 Task: Sort the products in the category "Specialty Beers" by price (highest first).
Action: Mouse moved to (858, 327)
Screenshot: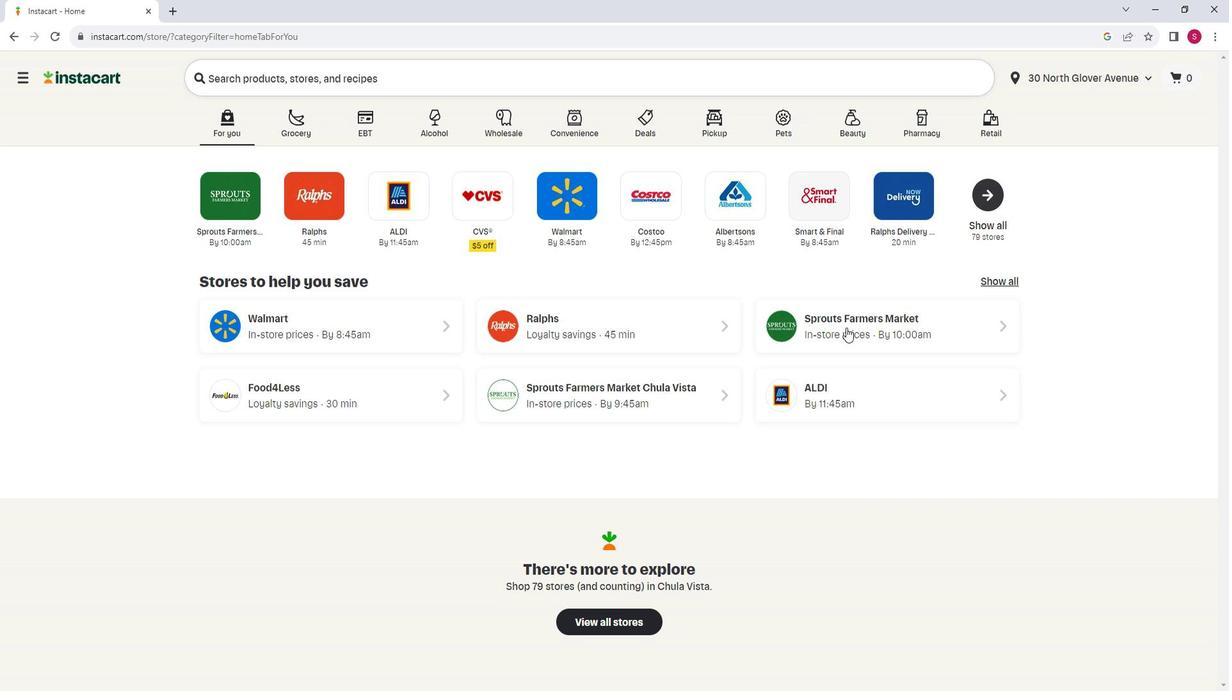 
Action: Mouse pressed left at (858, 327)
Screenshot: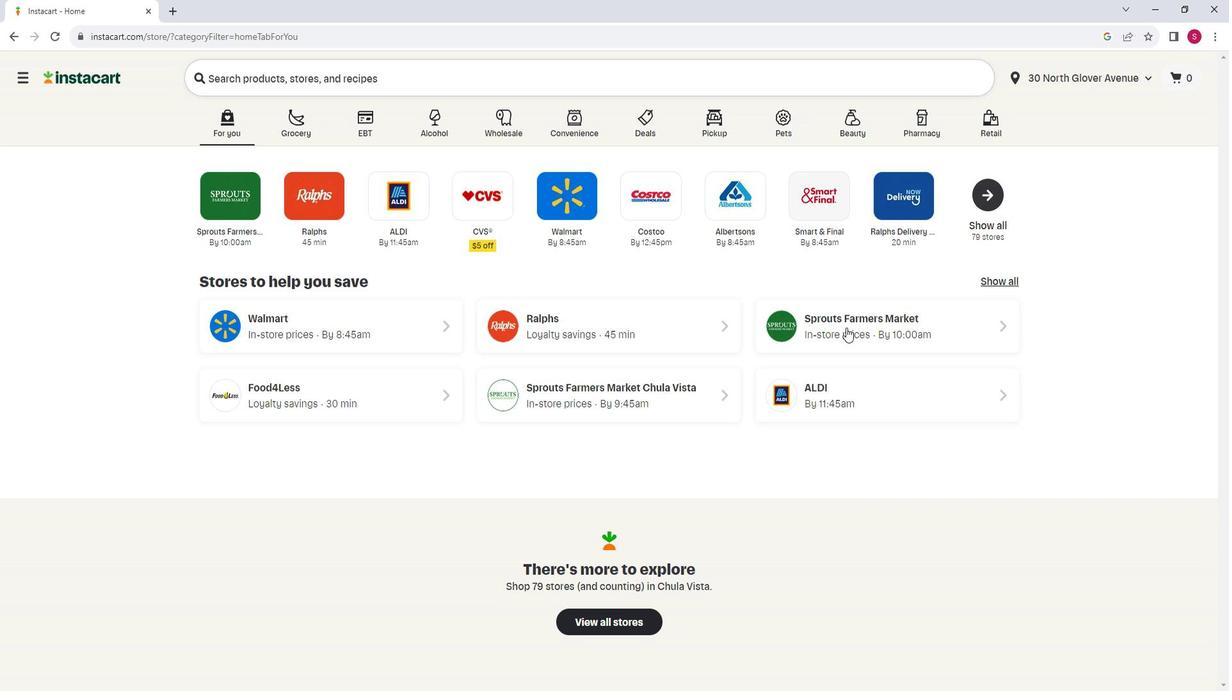 
Action: Mouse moved to (110, 398)
Screenshot: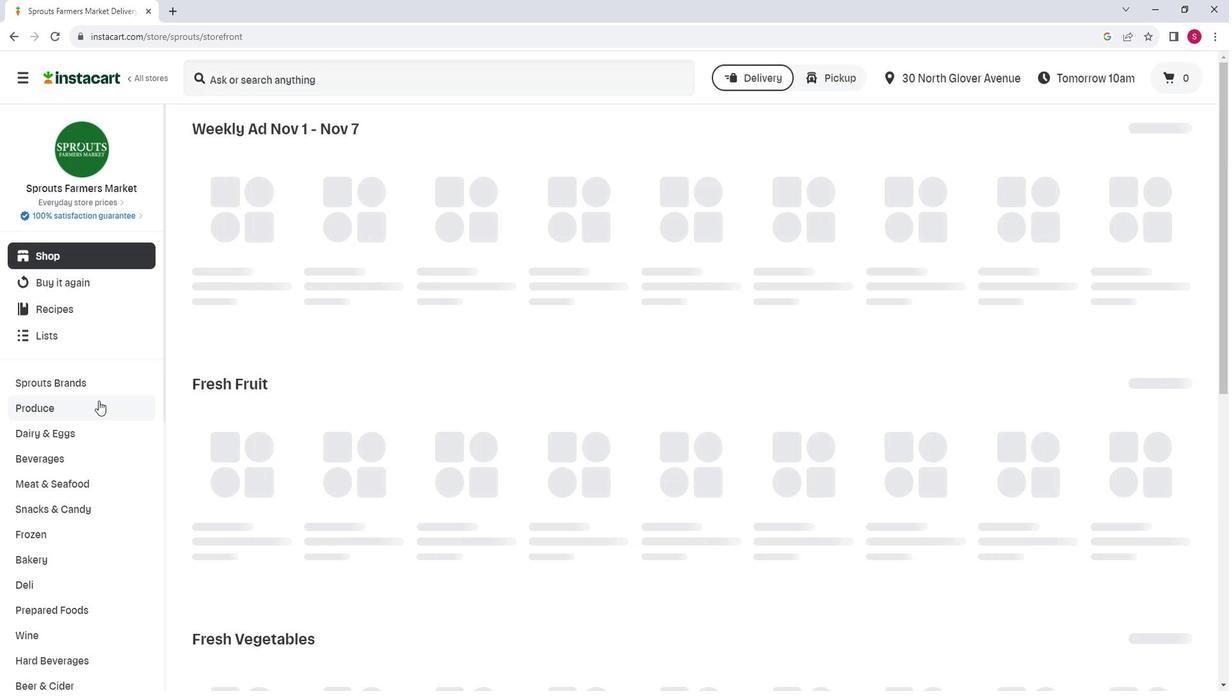 
Action: Mouse scrolled (110, 397) with delta (0, 0)
Screenshot: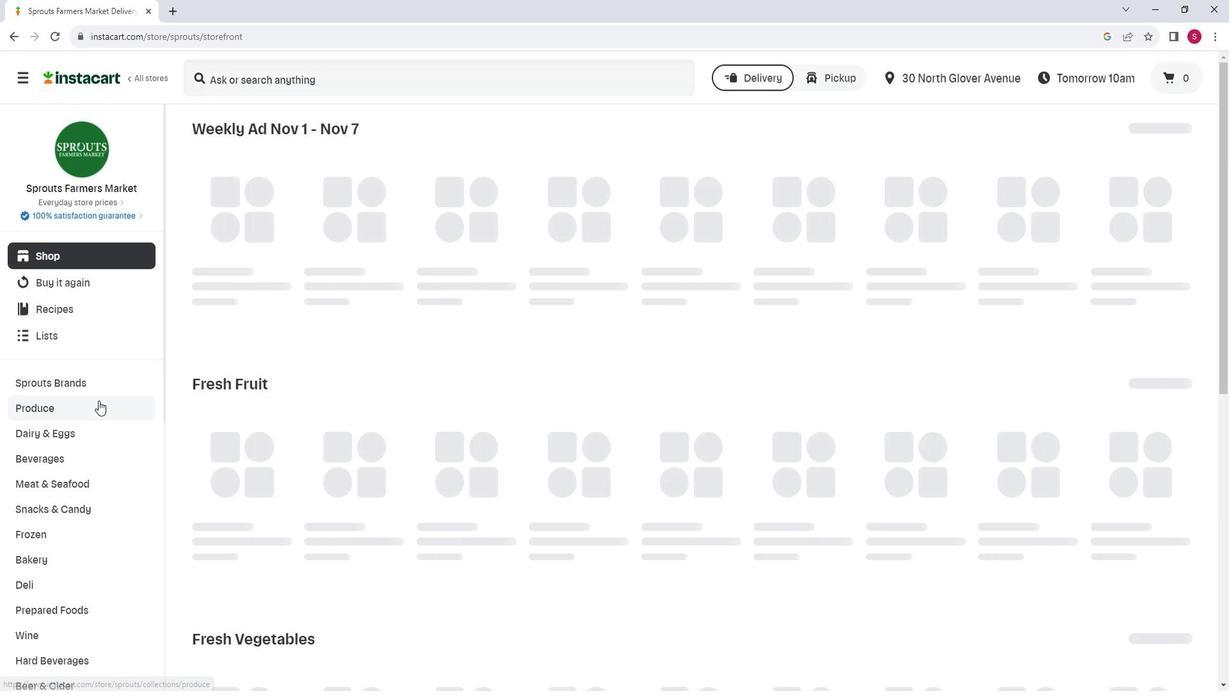 
Action: Mouse moved to (73, 606)
Screenshot: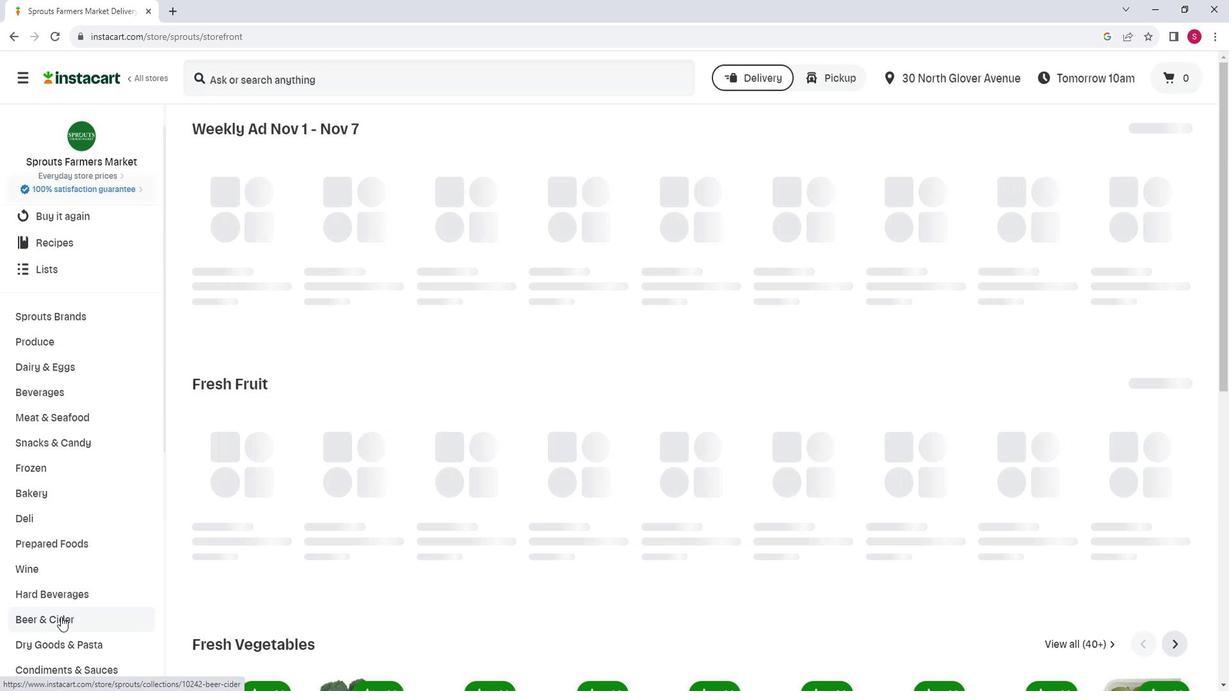 
Action: Mouse pressed left at (73, 606)
Screenshot: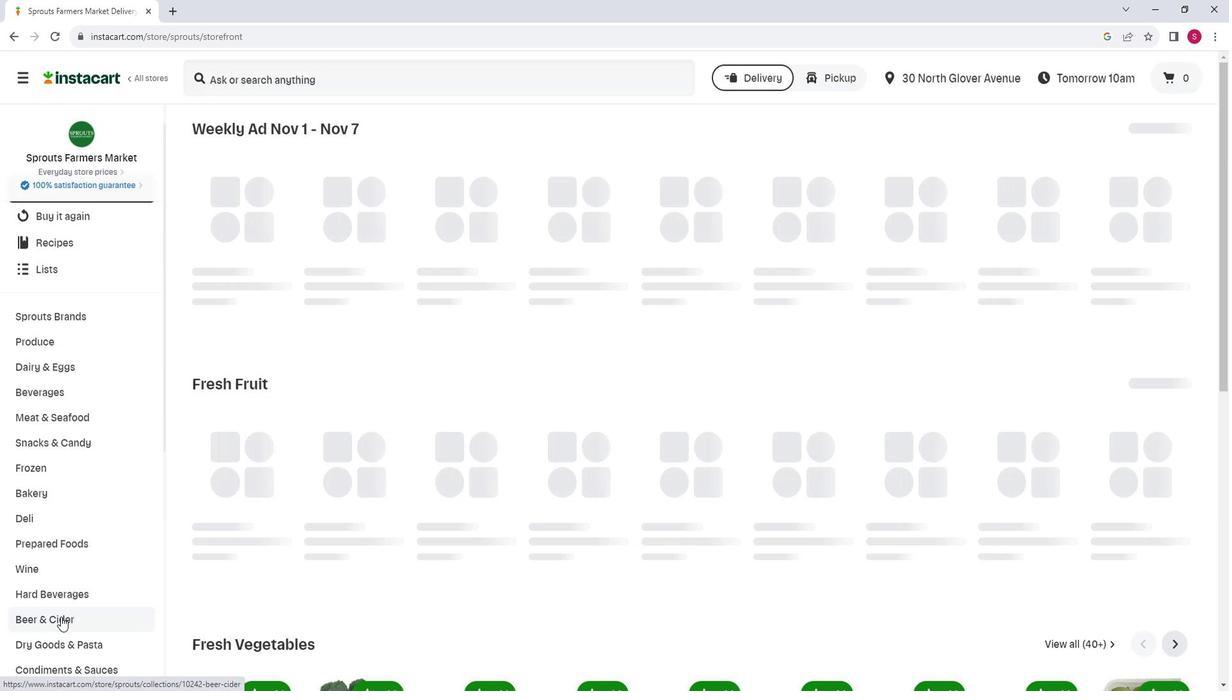 
Action: Mouse moved to (861, 177)
Screenshot: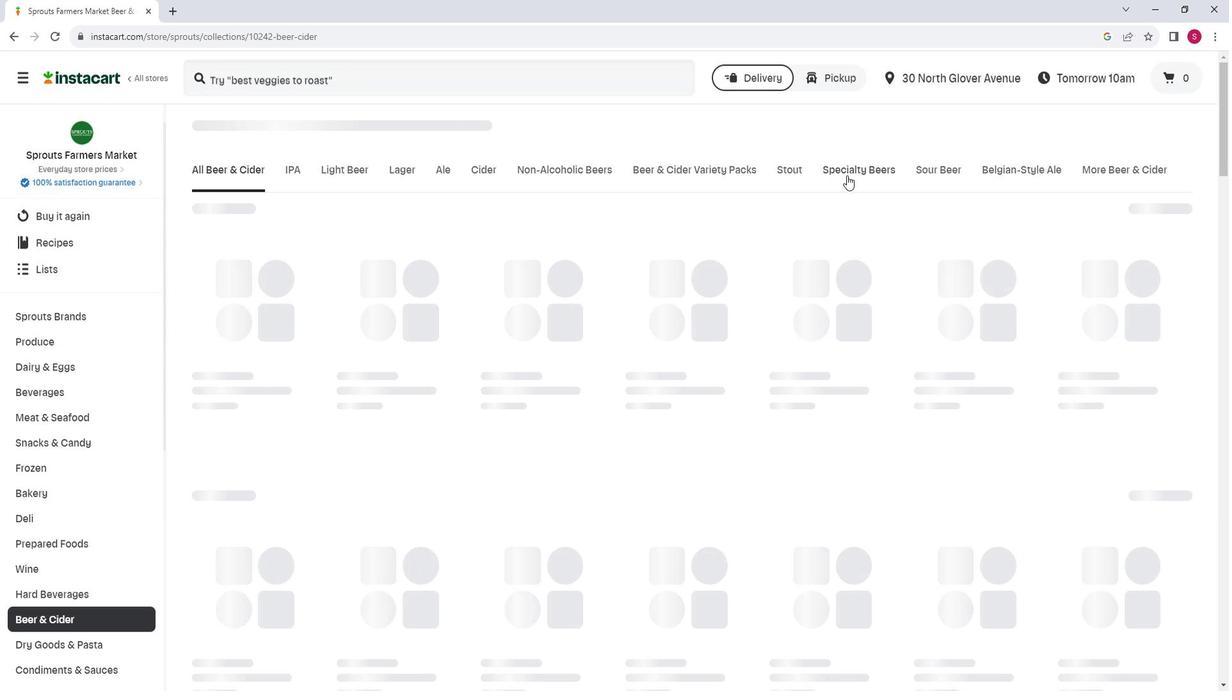 
Action: Mouse pressed left at (861, 177)
Screenshot: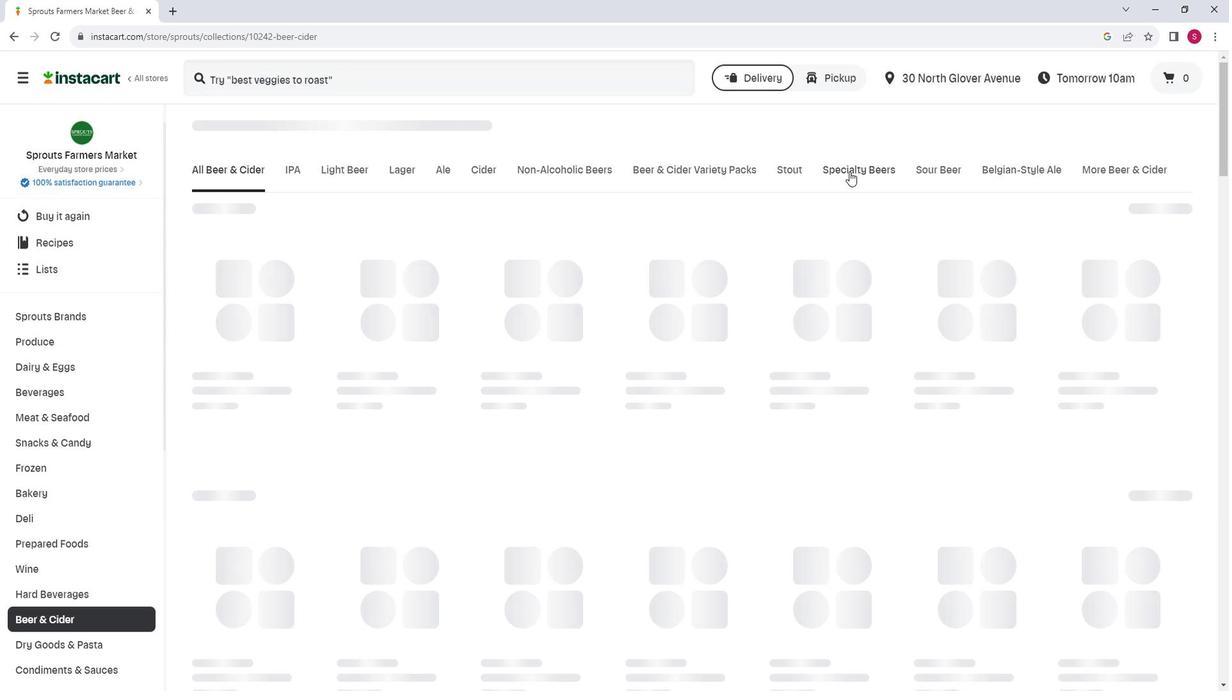 
Action: Mouse moved to (1205, 211)
Screenshot: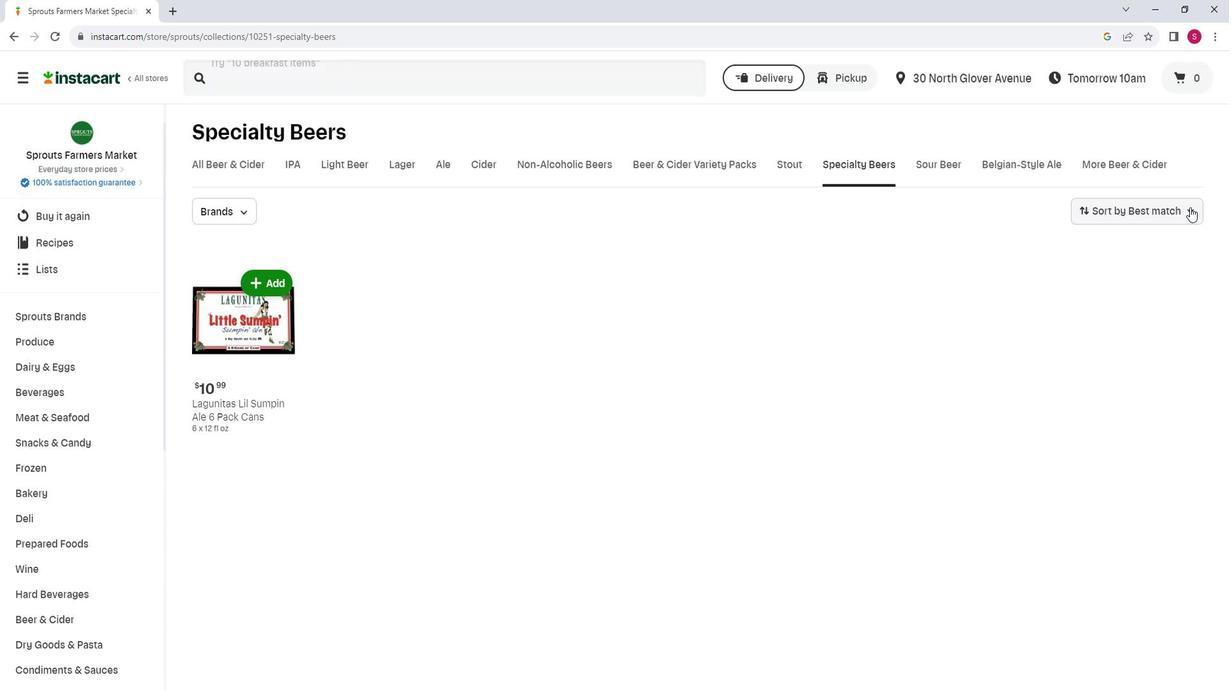 
Action: Mouse pressed left at (1205, 211)
Screenshot: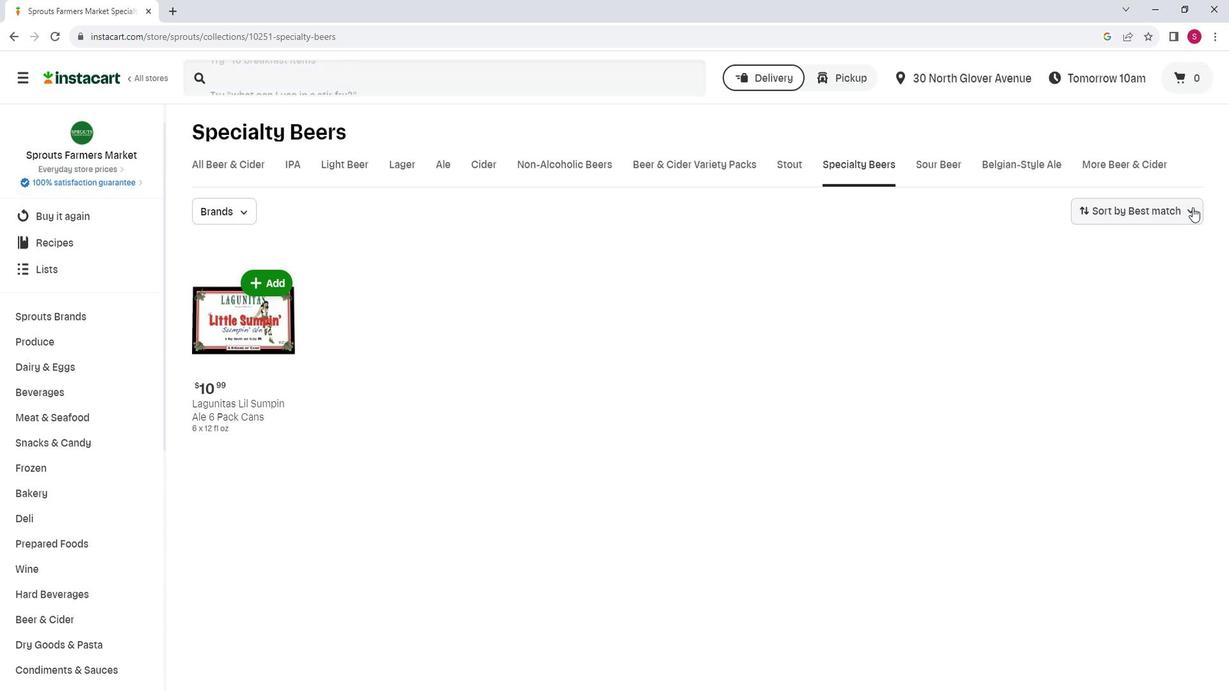
Action: Mouse moved to (1189, 297)
Screenshot: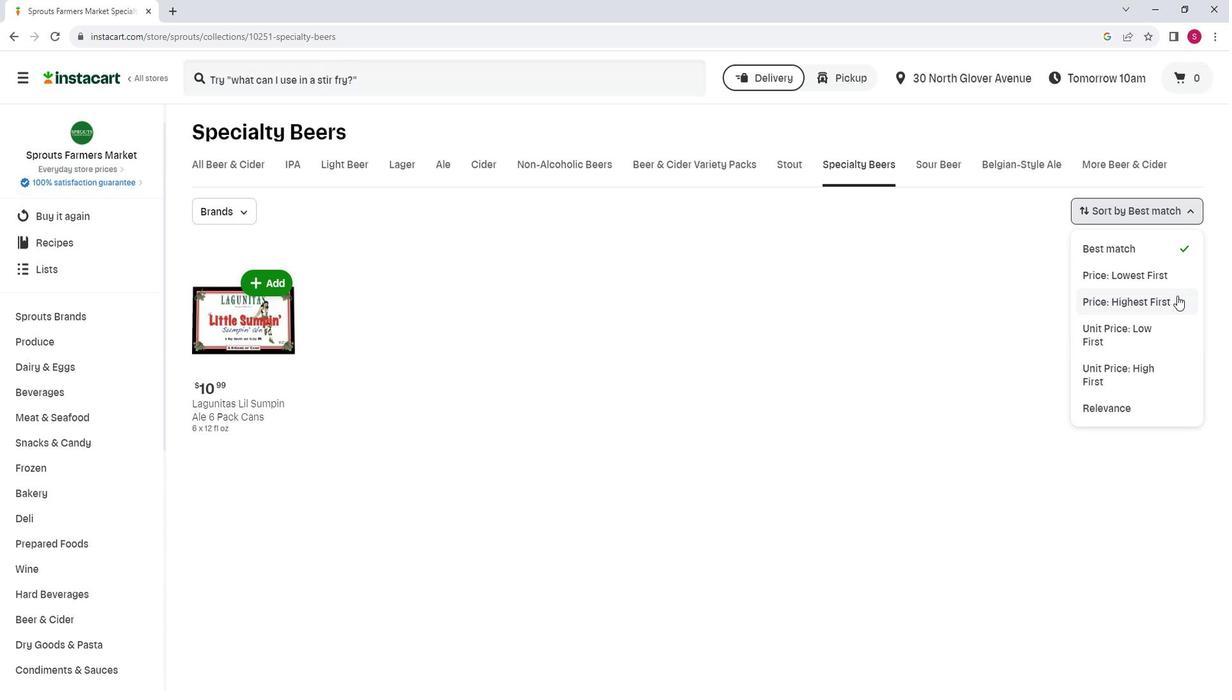 
Action: Mouse pressed left at (1189, 297)
Screenshot: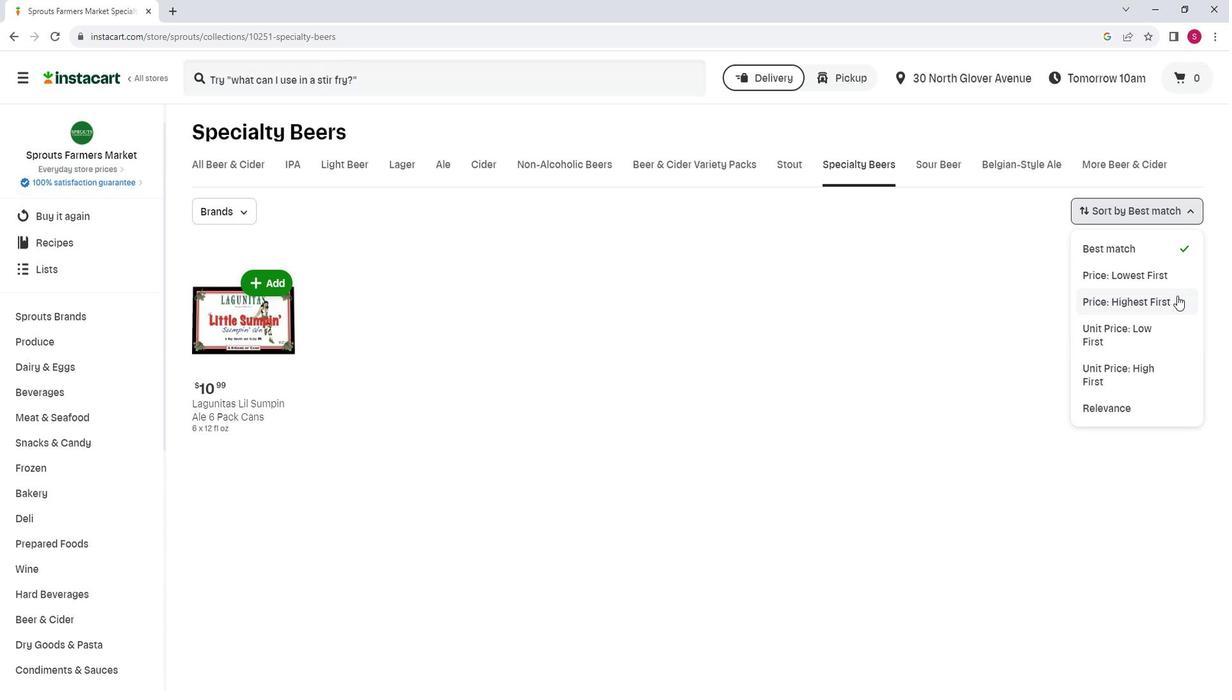 
Action: Mouse moved to (917, 301)
Screenshot: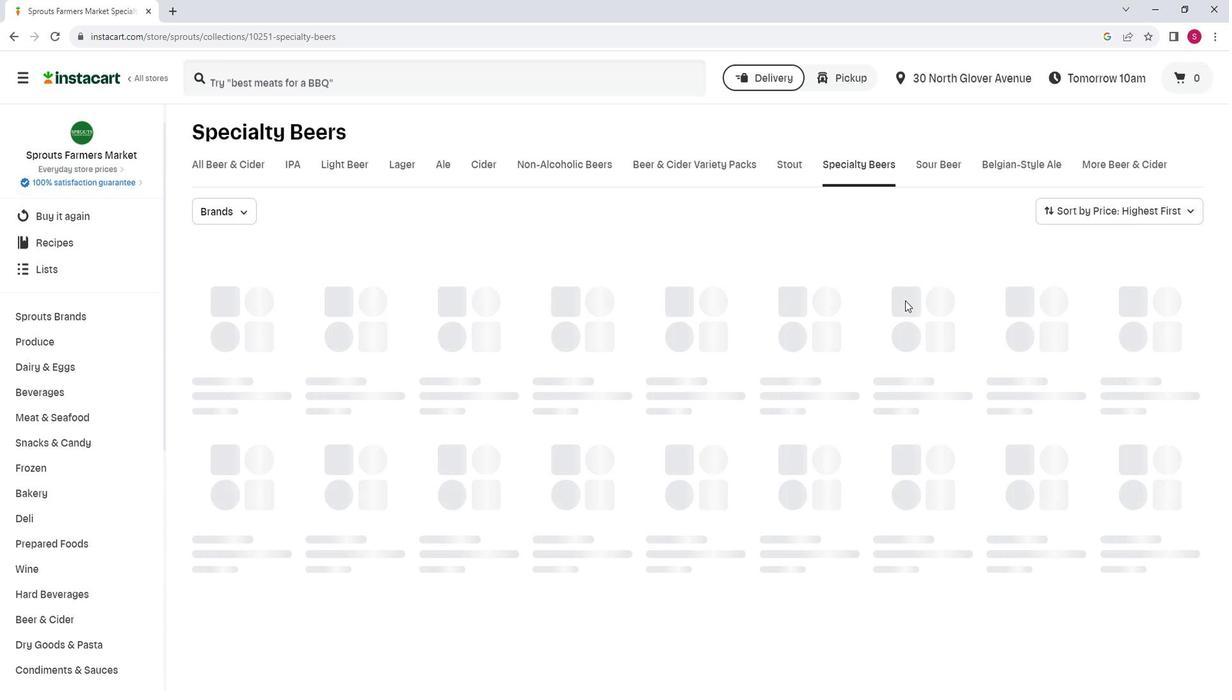 
